 Task: Set the long jump length in hotkeys settings to 300.
Action: Mouse moved to (98, 11)
Screenshot: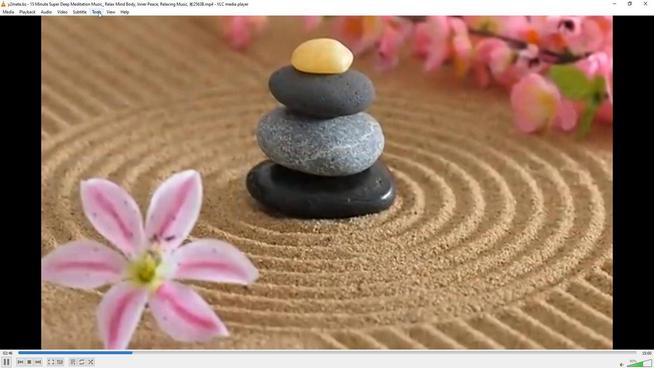 
Action: Mouse pressed left at (98, 11)
Screenshot: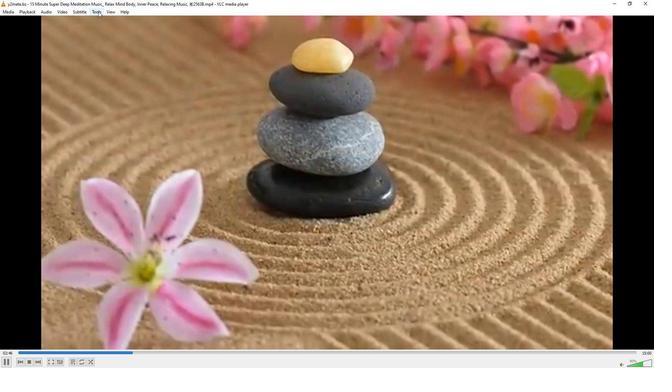 
Action: Mouse moved to (122, 94)
Screenshot: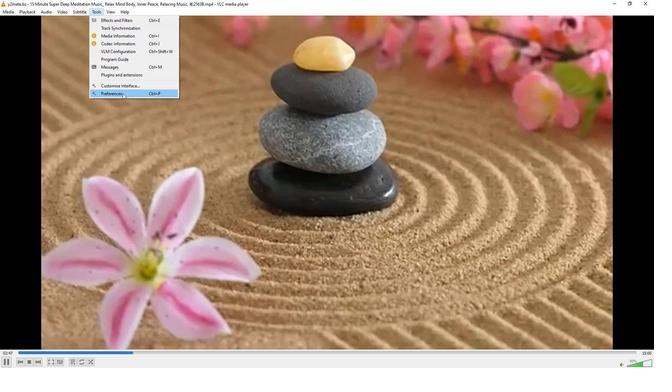 
Action: Mouse pressed left at (122, 94)
Screenshot: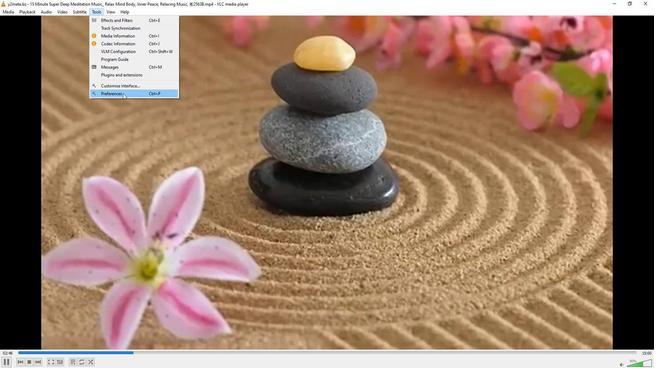 
Action: Mouse moved to (216, 299)
Screenshot: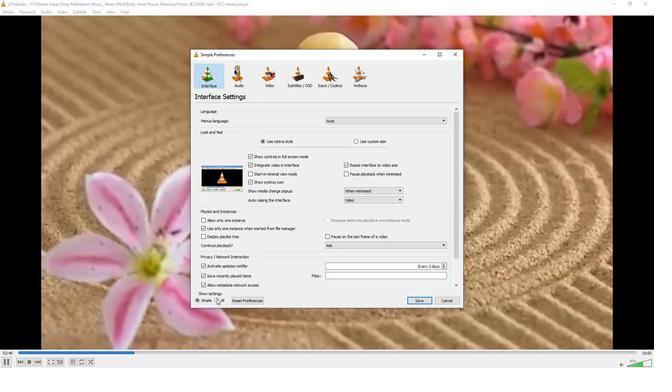 
Action: Mouse pressed left at (216, 299)
Screenshot: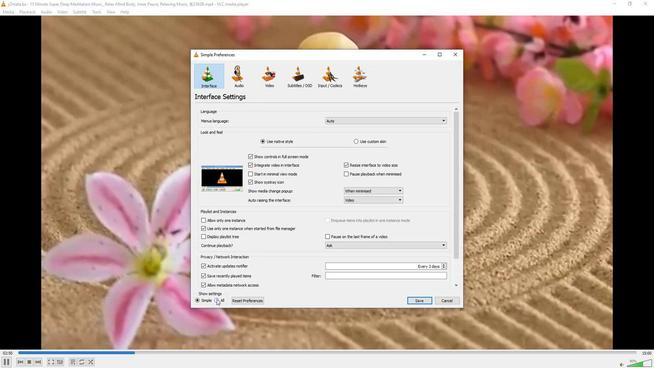 
Action: Mouse moved to (221, 259)
Screenshot: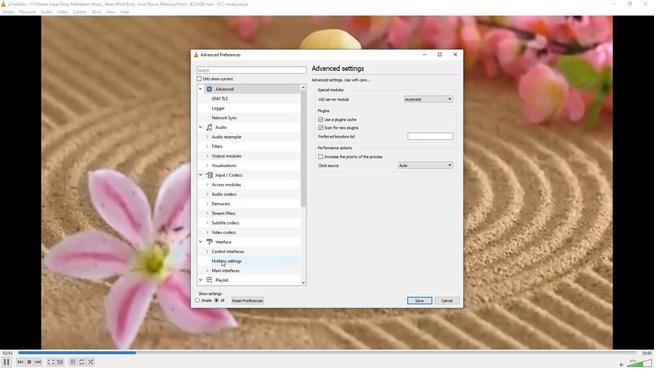 
Action: Mouse pressed left at (221, 259)
Screenshot: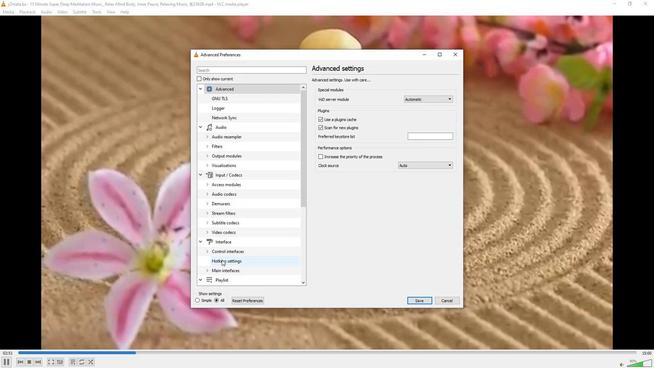 
Action: Mouse moved to (447, 232)
Screenshot: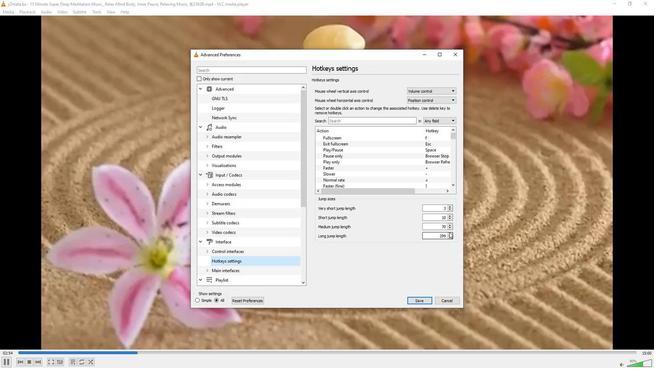 
Action: Mouse pressed left at (447, 232)
Screenshot: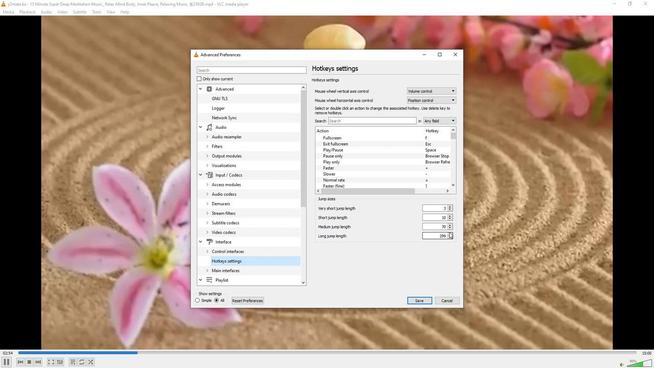 
Action: Mouse moved to (448, 234)
Screenshot: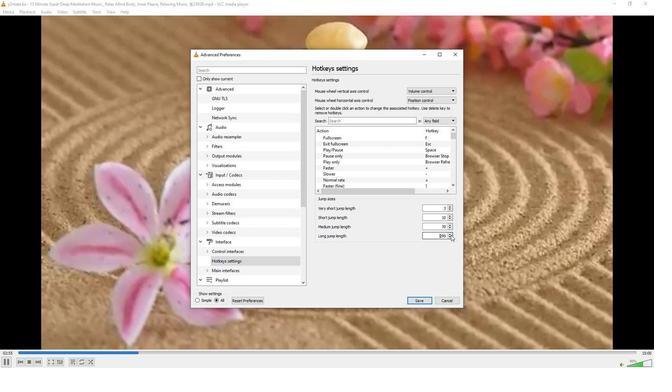 
Action: Mouse pressed left at (448, 234)
Screenshot: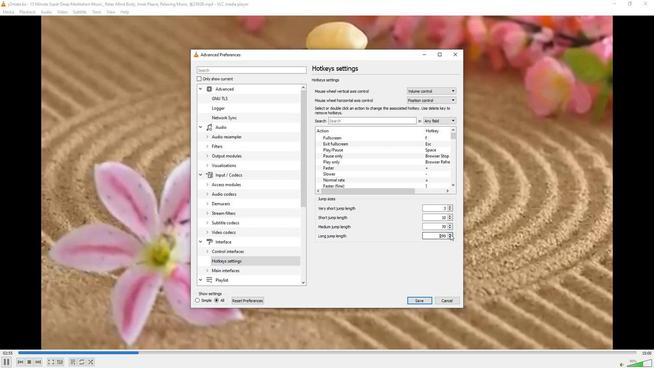 
Action: Mouse moved to (448, 234)
Screenshot: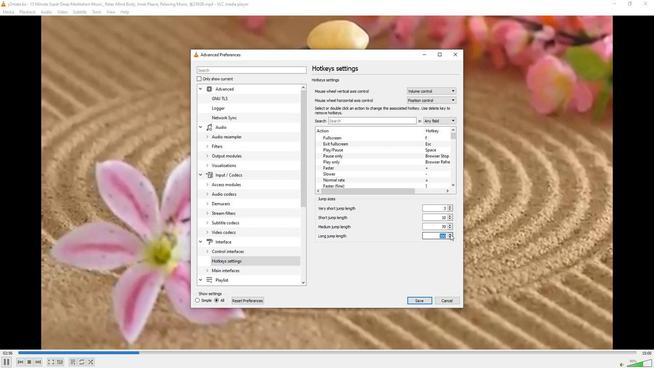 
